 Task: Send an email with the signature Amber Rodriguez with the subject Reminder for collaboration and the message Im following up on the request for additional project funding. Can you please advise on the status? from softage.10@softage.net to softage.9@softage.net and softage.8@softage.net
Action: Mouse moved to (88, 91)
Screenshot: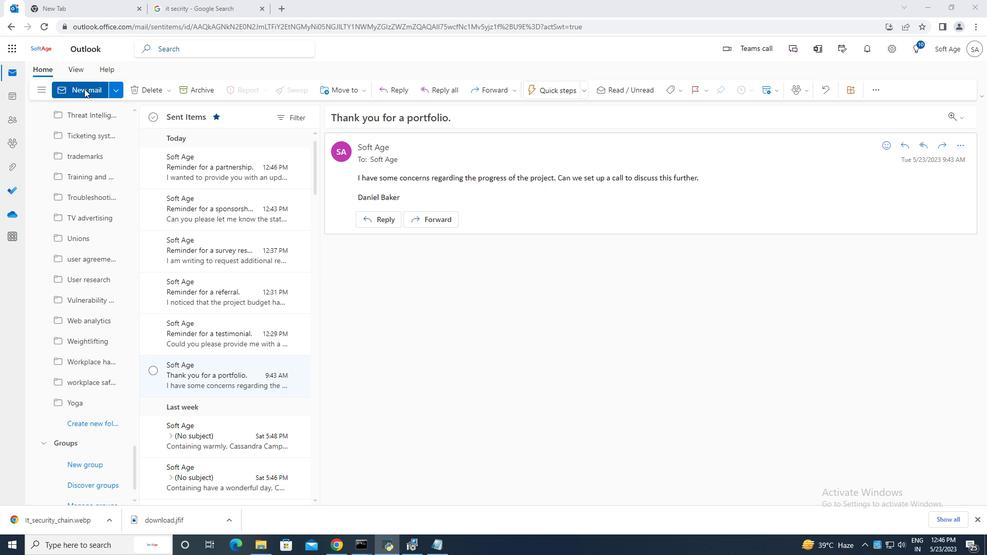 
Action: Mouse pressed left at (88, 91)
Screenshot: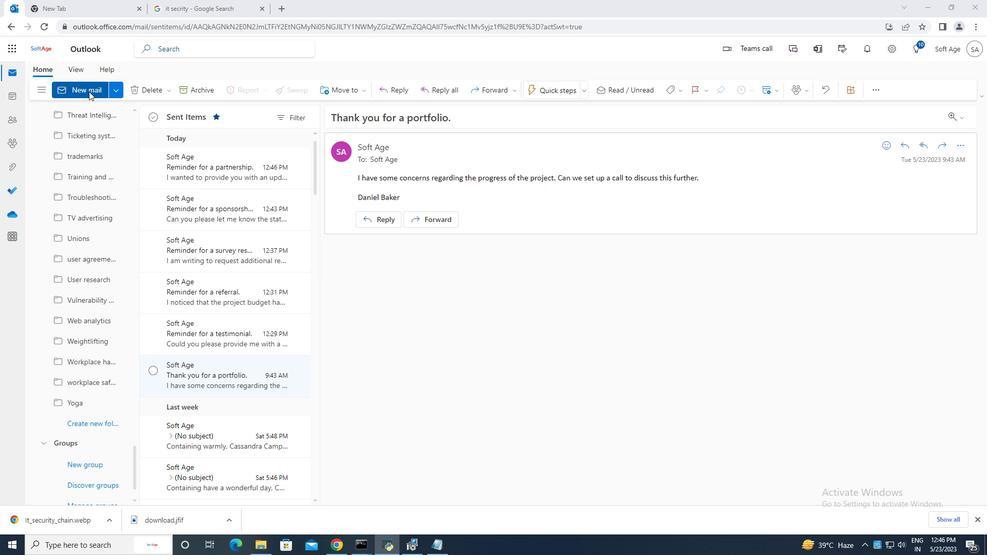 
Action: Mouse moved to (662, 91)
Screenshot: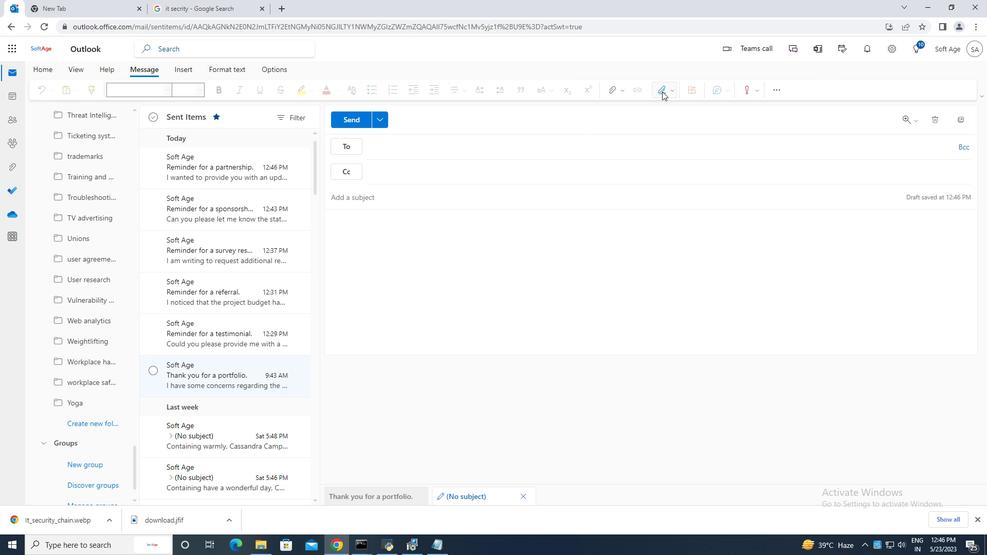 
Action: Mouse pressed left at (662, 91)
Screenshot: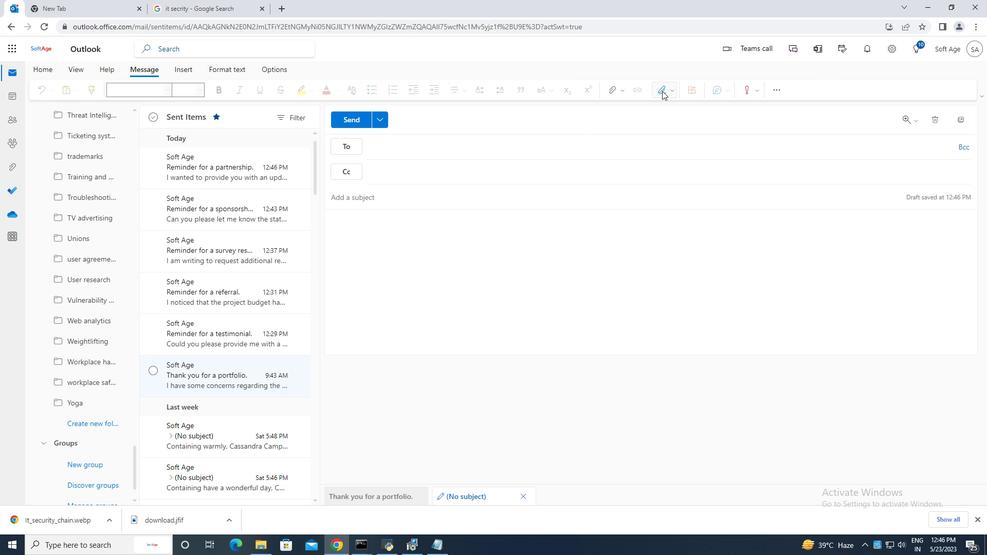 
Action: Mouse moved to (651, 130)
Screenshot: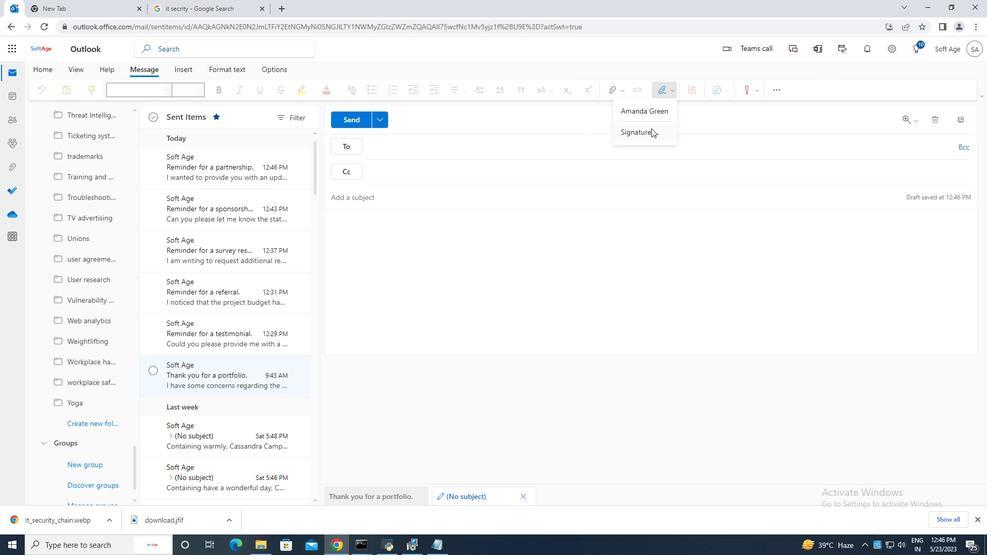 
Action: Mouse pressed left at (651, 130)
Screenshot: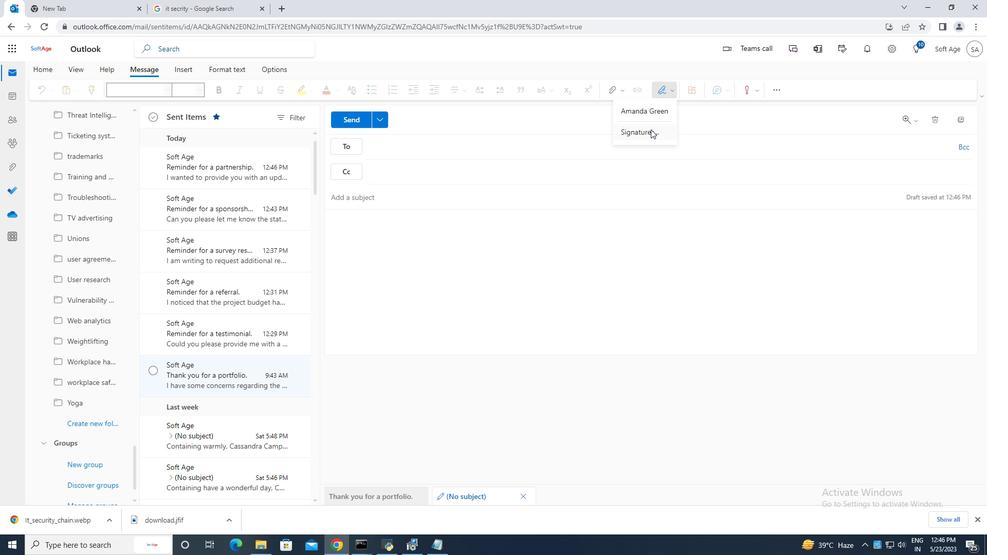
Action: Mouse moved to (707, 174)
Screenshot: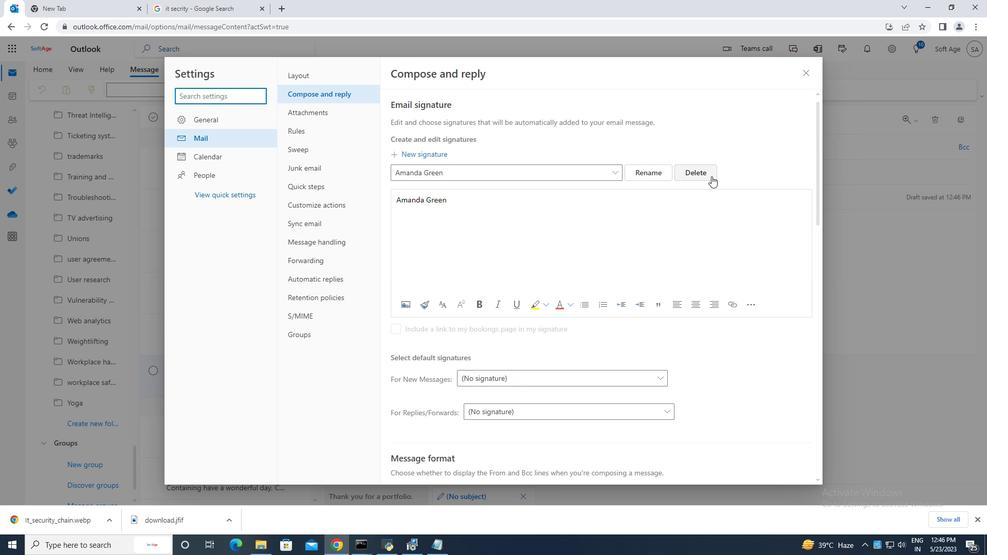 
Action: Mouse pressed left at (707, 174)
Screenshot: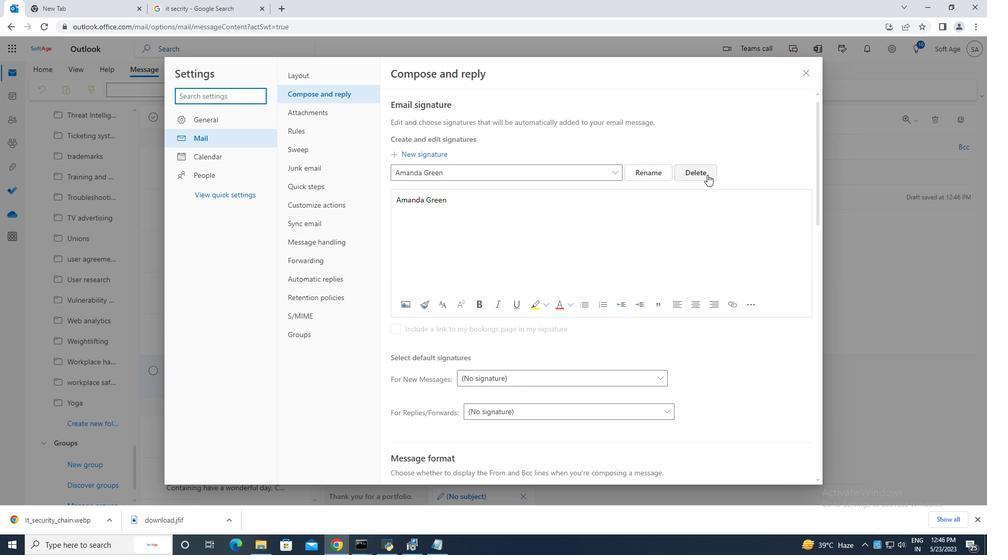 
Action: Mouse moved to (454, 172)
Screenshot: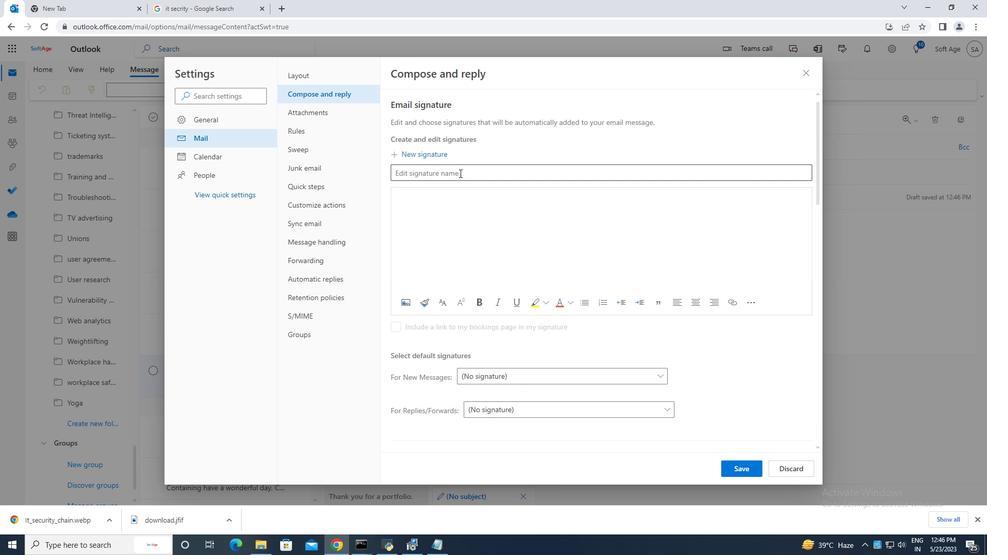 
Action: Mouse pressed left at (454, 172)
Screenshot: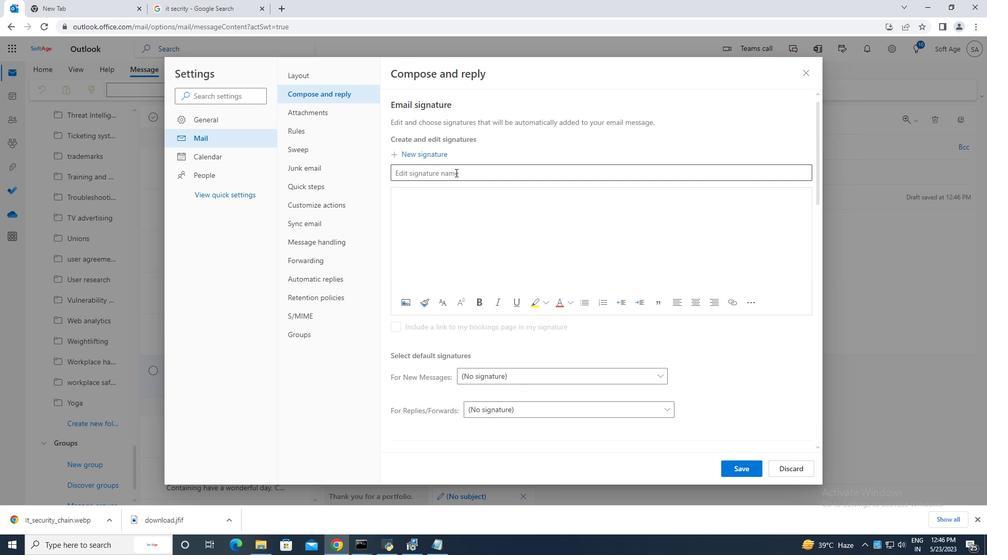 
Action: Key pressed <Key.caps_lock>AMBER<Key.space><Key.backspace><Key.backspace><Key.backspace><Key.backspace><Key.backspace><Key.caps_lock>mber<Key.space><Key.caps_lock>R<Key.caps_lock>odriguez<Key.space>
Screenshot: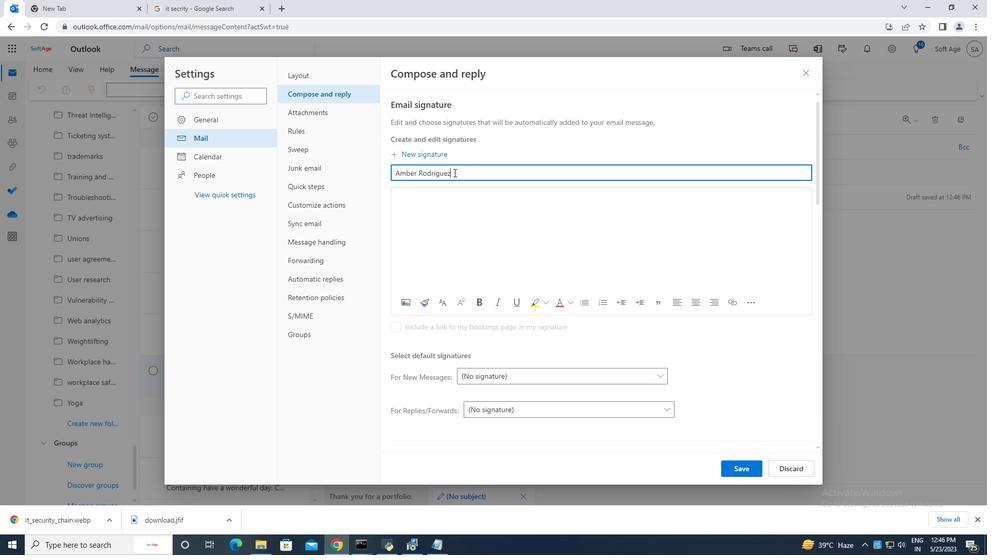 
Action: Mouse moved to (419, 196)
Screenshot: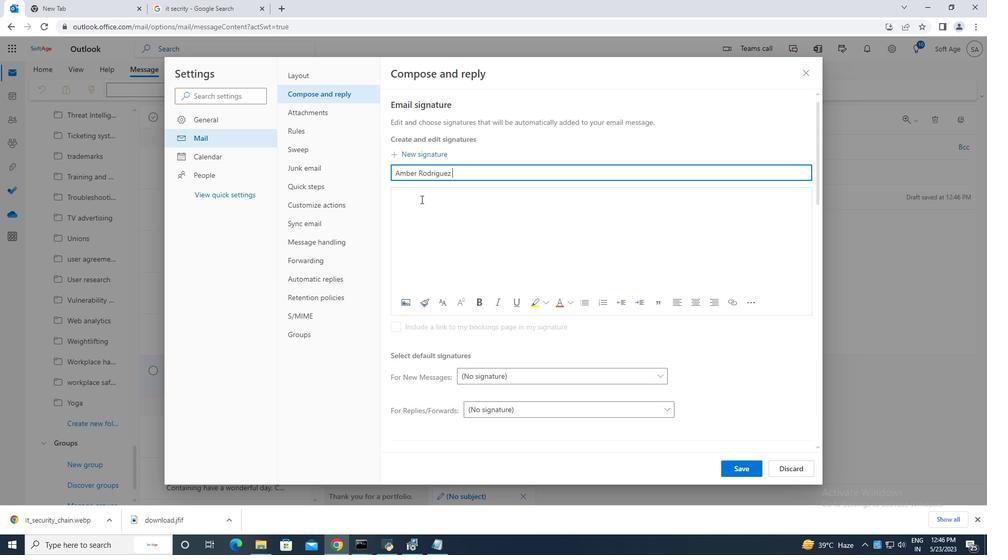 
Action: Mouse pressed left at (419, 196)
Screenshot: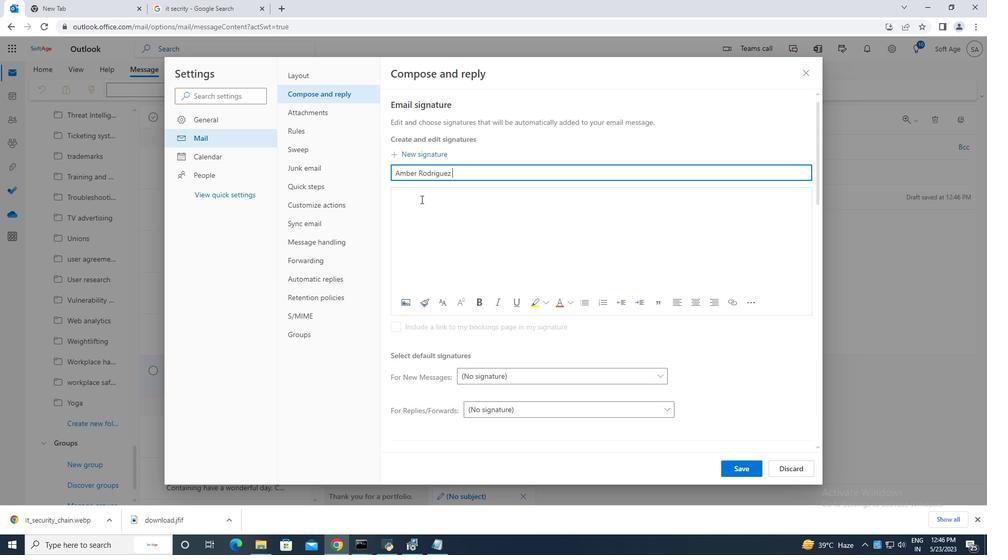 
Action: Mouse moved to (422, 198)
Screenshot: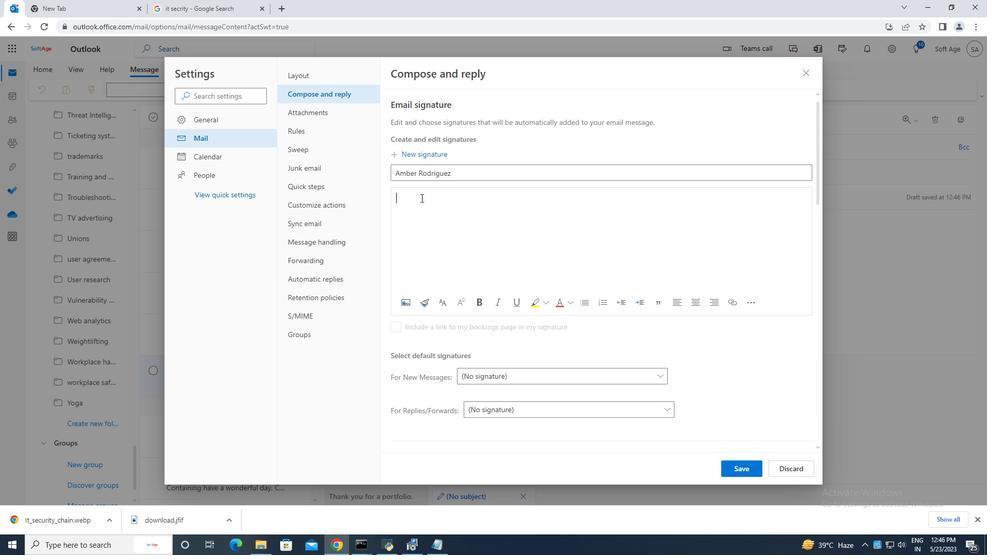 
Action: Key pressed <Key.caps_lock>A<Key.caps_lock>mber<Key.space><Key.caps_lock>R<Key.caps_lock>odriguez
Screenshot: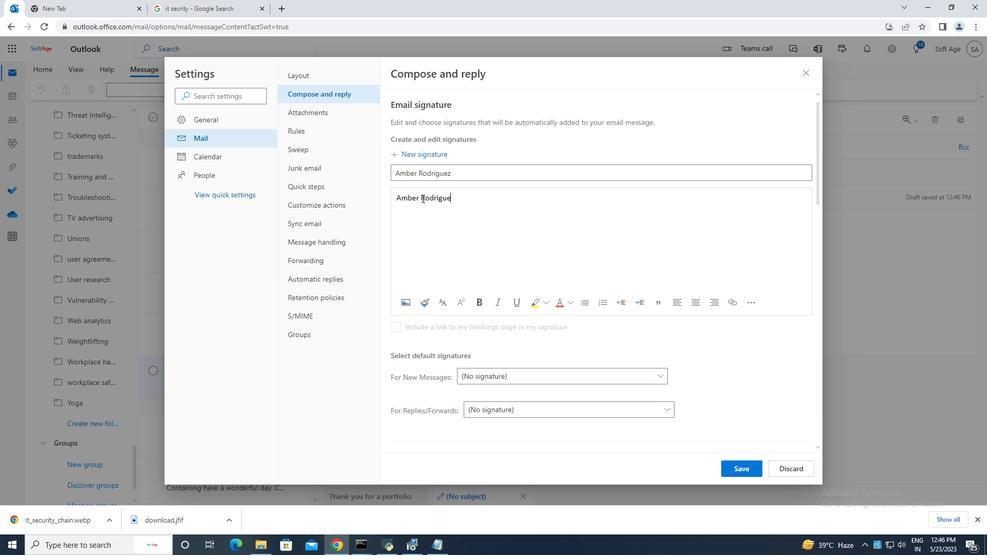 
Action: Mouse moved to (750, 466)
Screenshot: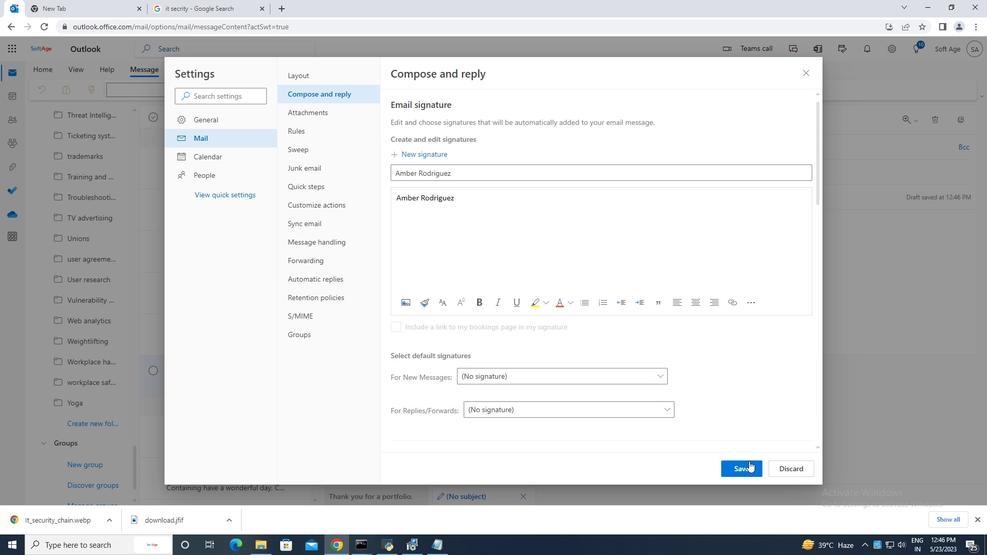 
Action: Mouse pressed left at (750, 466)
Screenshot: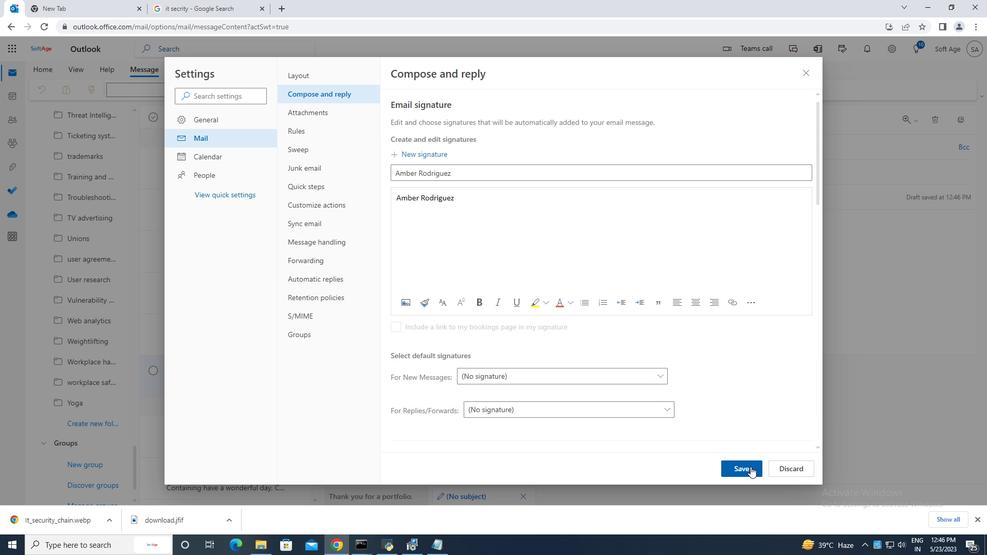 
Action: Mouse moved to (804, 75)
Screenshot: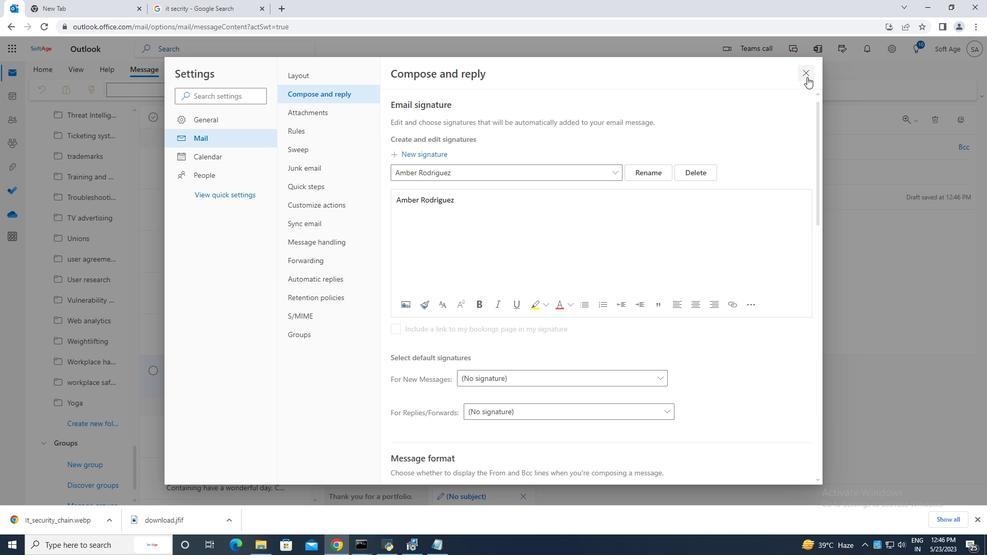
Action: Mouse pressed left at (804, 75)
Screenshot: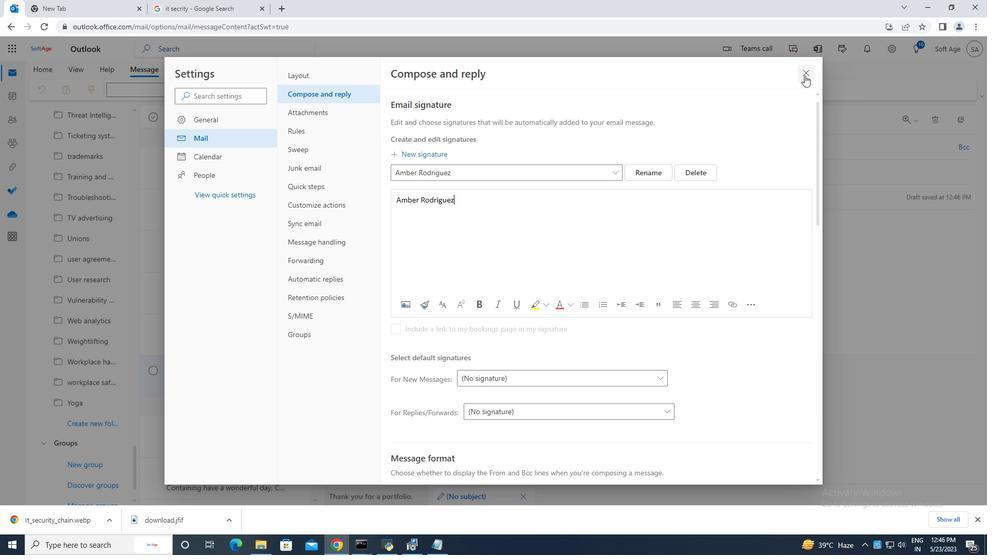 
Action: Mouse moved to (666, 92)
Screenshot: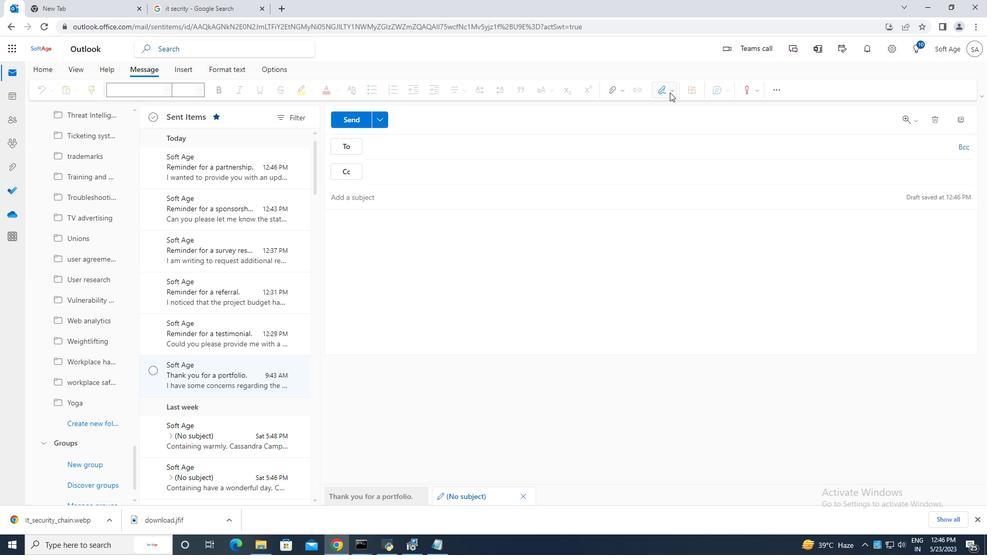 
Action: Mouse pressed left at (666, 92)
Screenshot: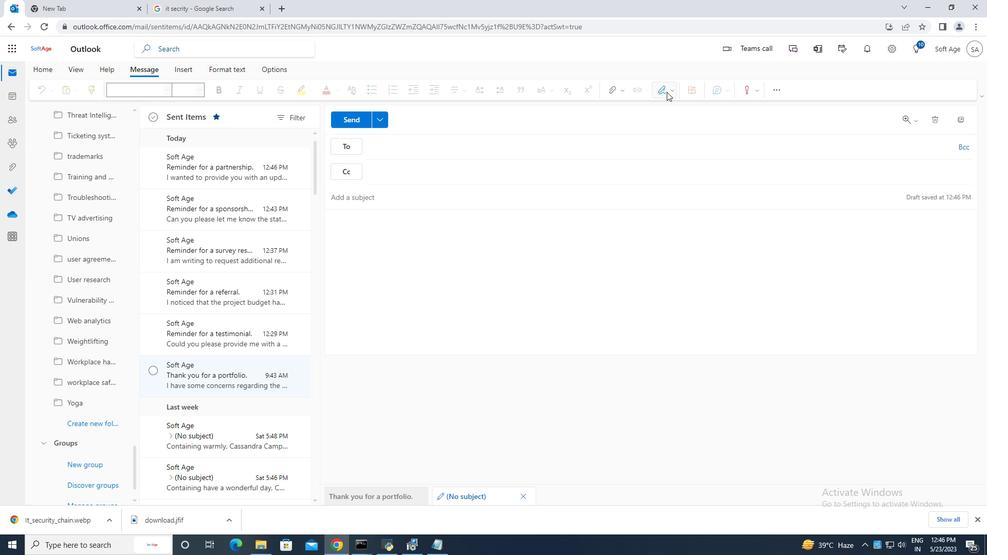 
Action: Mouse moved to (636, 112)
Screenshot: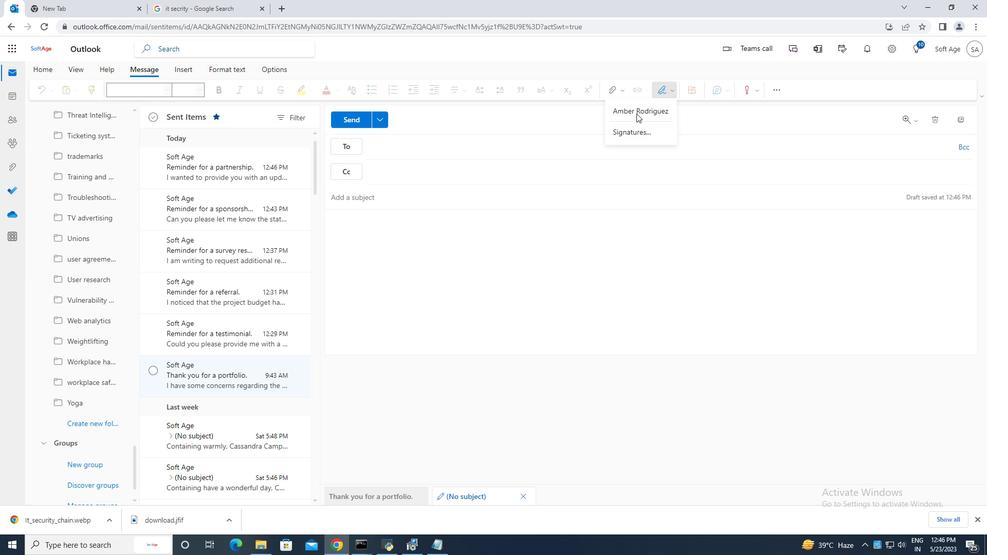 
Action: Mouse pressed left at (636, 112)
Screenshot: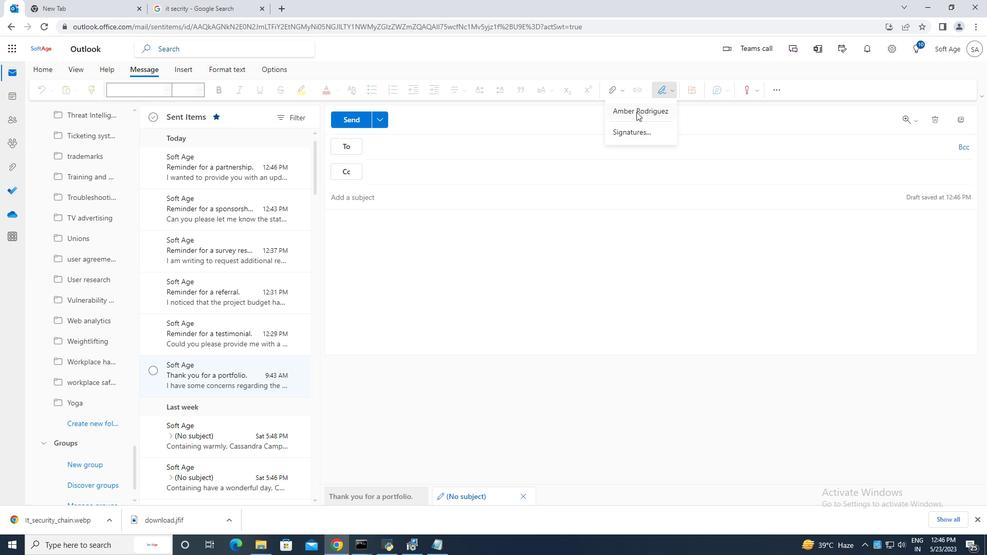 
Action: Mouse moved to (352, 200)
Screenshot: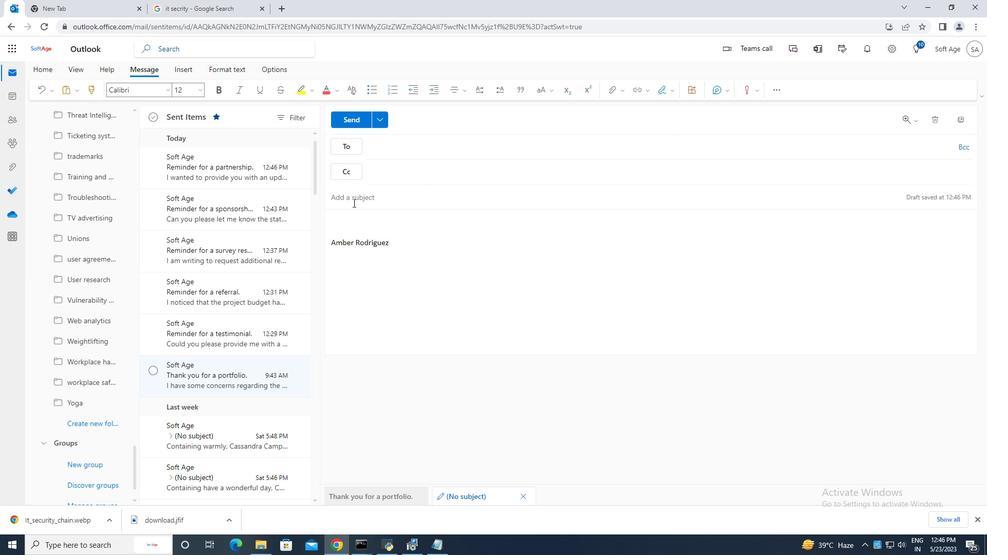 
Action: Mouse pressed left at (352, 200)
Screenshot: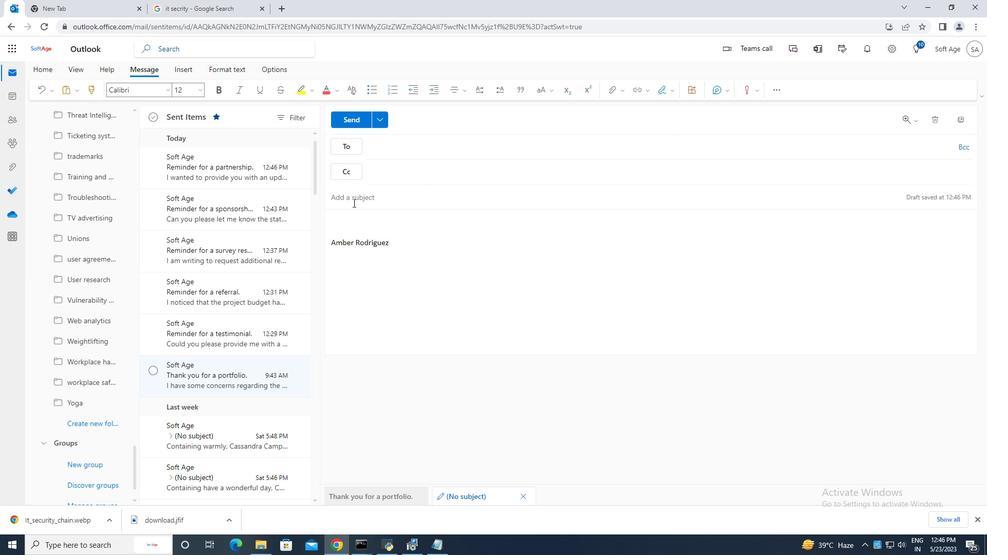 
Action: Mouse moved to (352, 199)
Screenshot: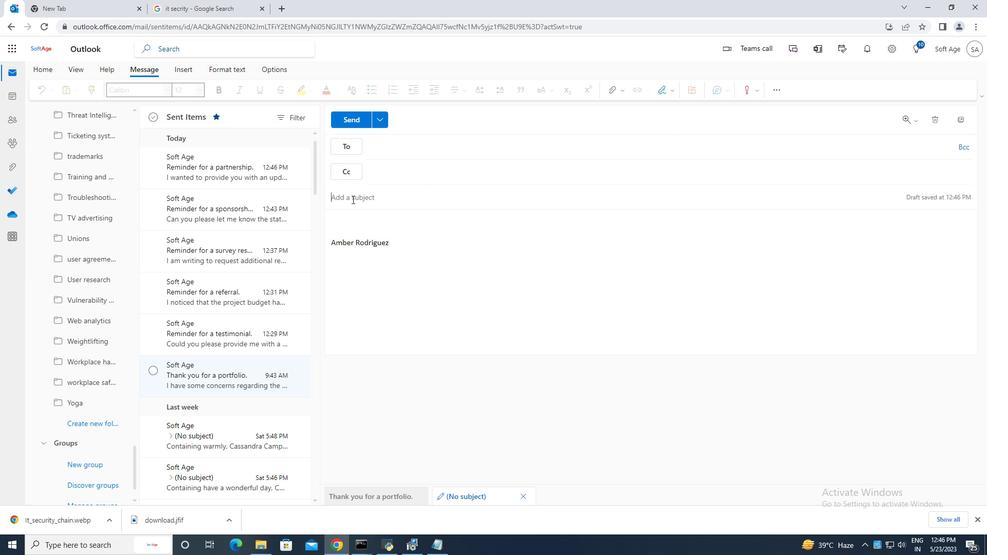 
Action: Key pressed <Key.caps_lock>R<Key.caps_lock>eminder<Key.space>for<Key.space>cola<Key.backspace>la<Key.space><Key.backspace>boration<Key.space><Key.backspace>.
Screenshot: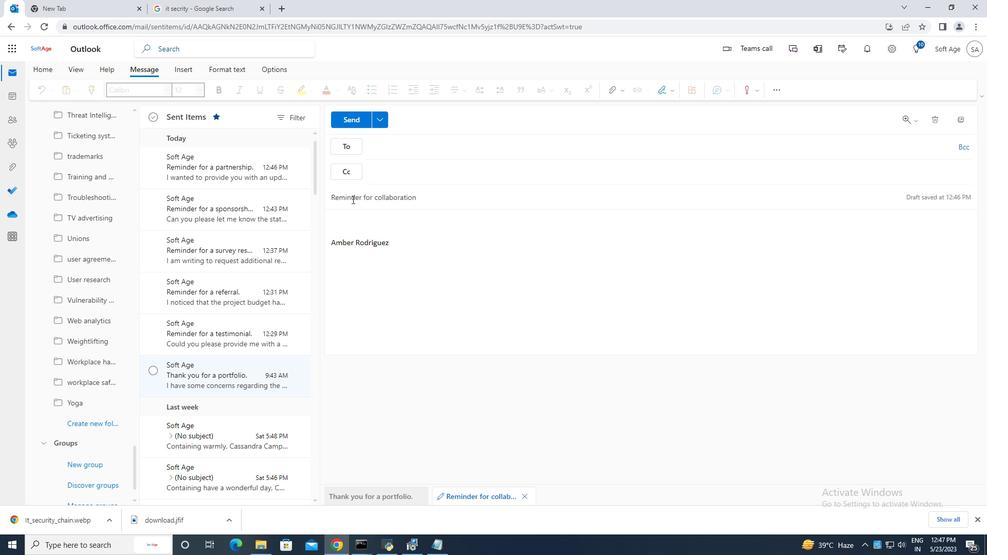 
Action: Mouse moved to (351, 226)
Screenshot: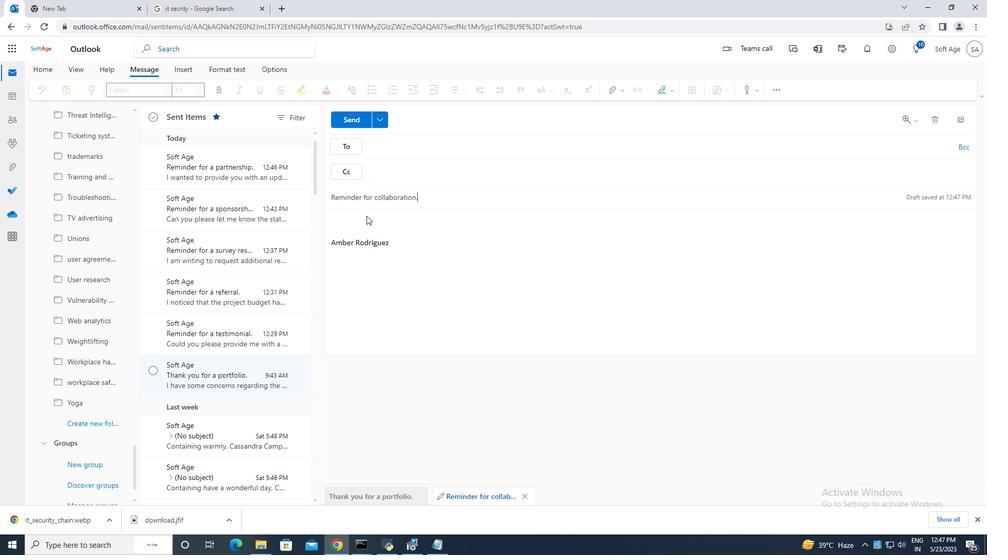 
Action: Mouse pressed left at (351, 226)
Screenshot: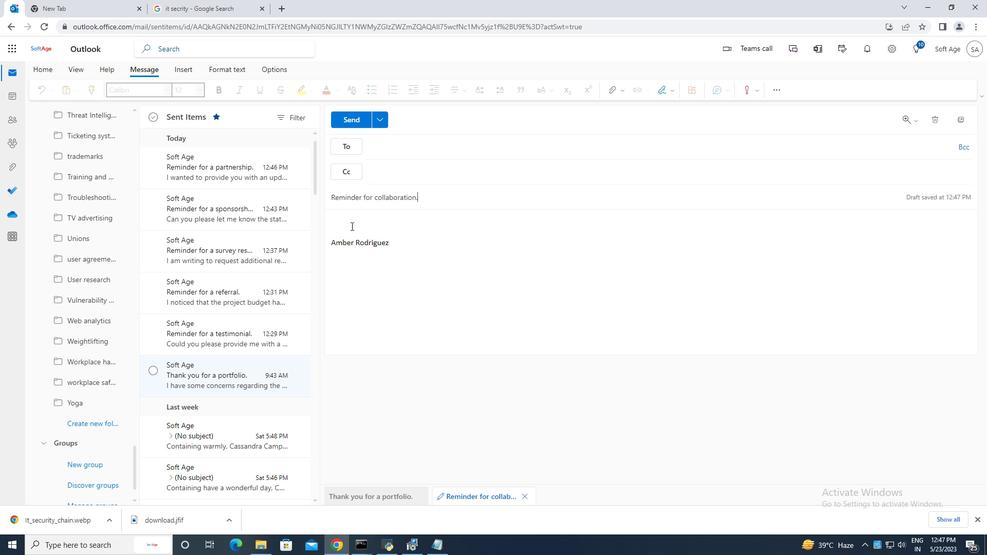 
Action: Mouse moved to (348, 223)
Screenshot: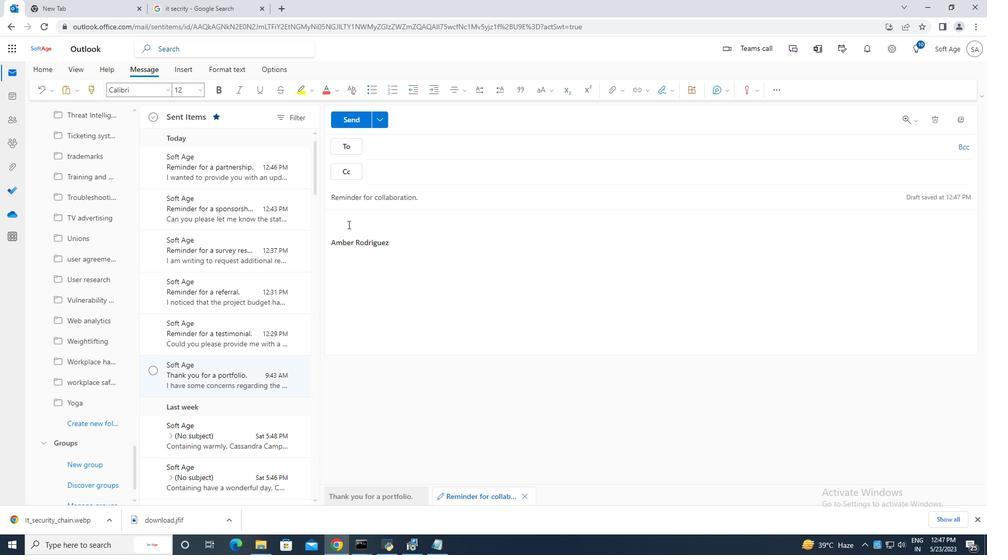 
Action: Mouse pressed left at (348, 223)
Screenshot: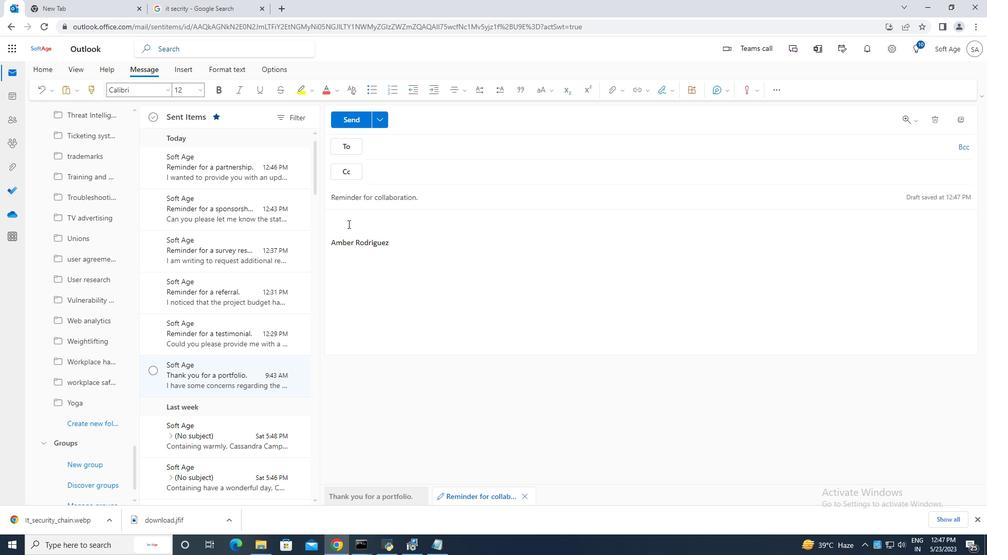 
Action: Key pressed <Key.caps_lock>I<Key.caps_lock><Key.space>am<Key.space>following<Key.space>up<Key.space>on<Key.space>the<Key.space>request<Key.space>for<Key.space>additional<Key.space>project<Key.space>funding.<Key.space><Key.caps_lock>C<Key.caps_lock>an<Key.space>you<Key.space>please<Key.space>advise<Key.space>on<Key.space>the<Key.space>status.
Screenshot: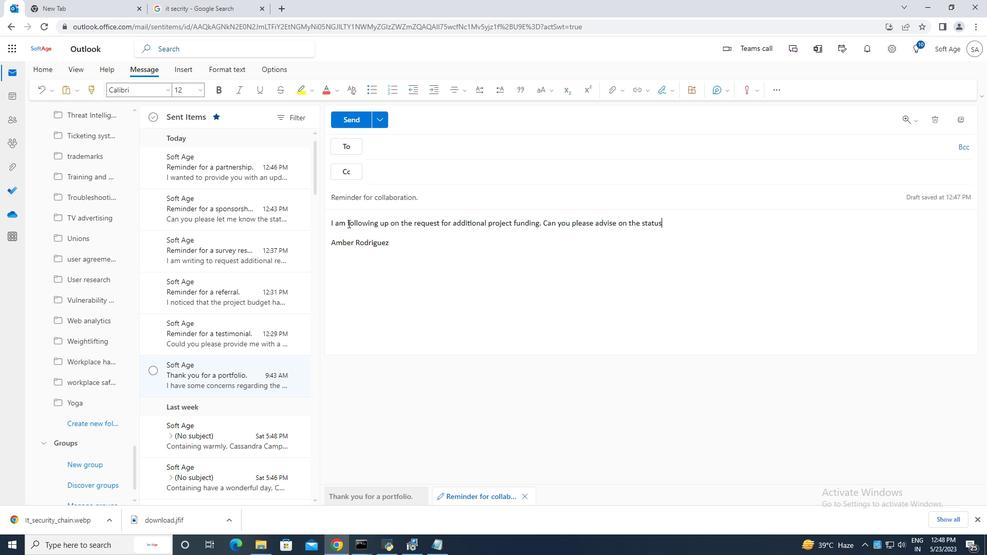 
Action: Mouse moved to (444, 150)
Screenshot: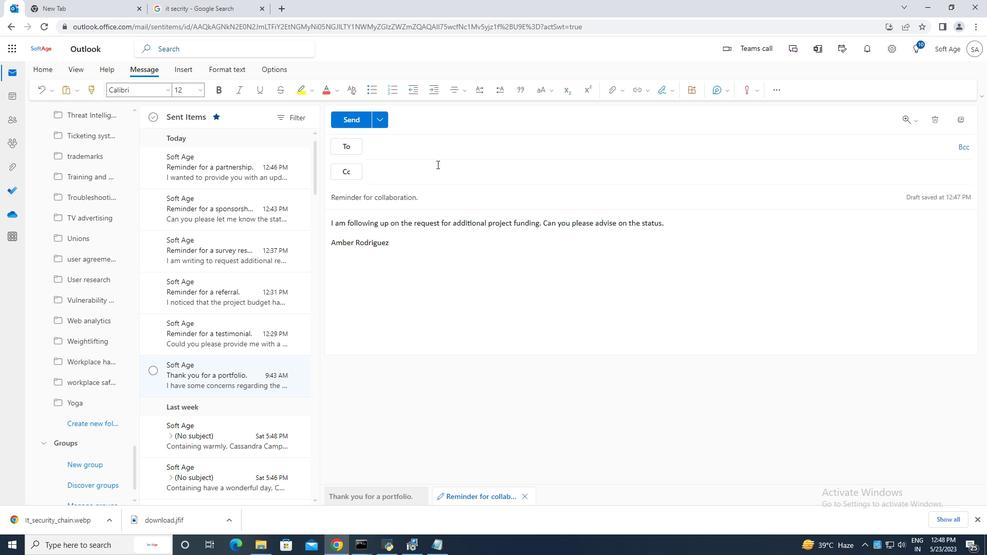 
Action: Mouse pressed left at (444, 150)
Screenshot: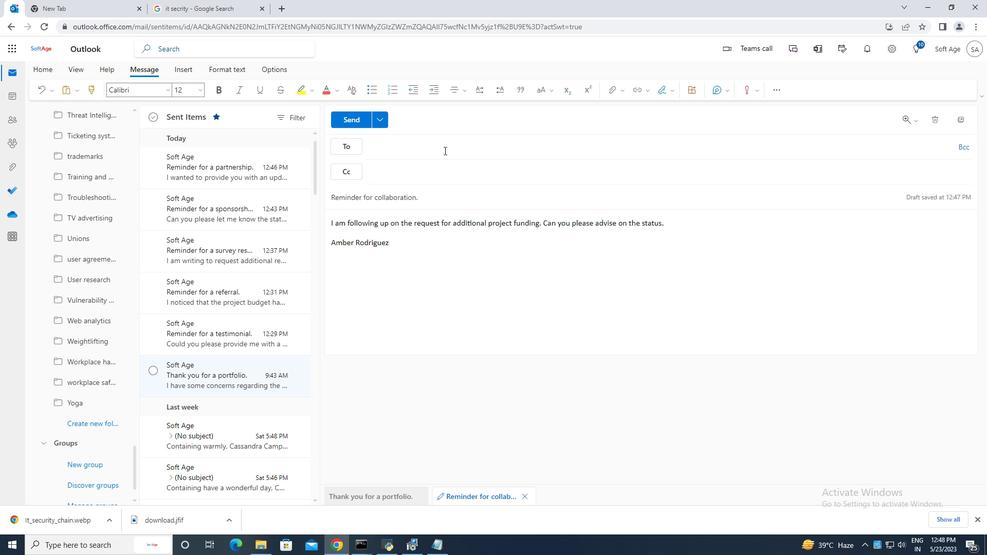 
Action: Mouse moved to (447, 148)
Screenshot: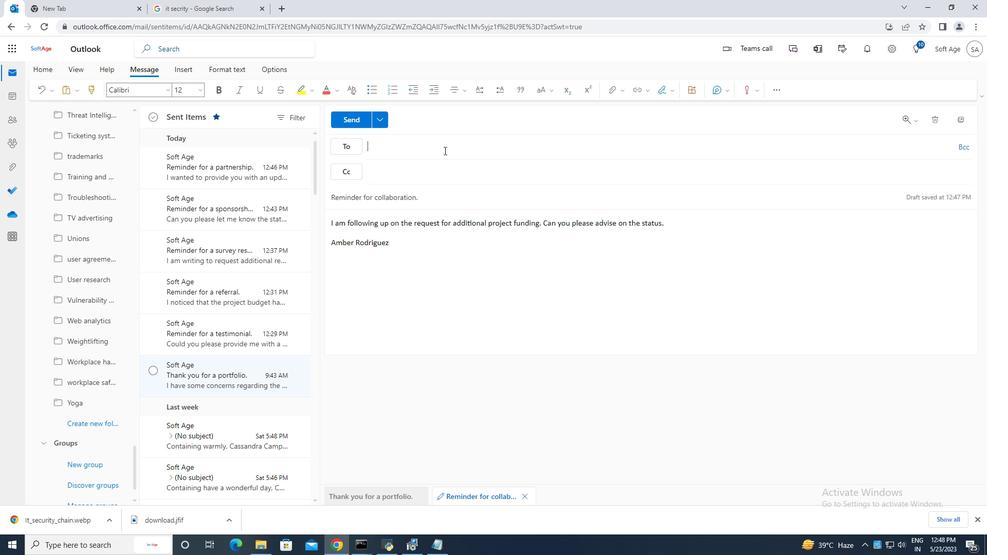 
Action: Key pressed softage.9<Key.shift>@
Screenshot: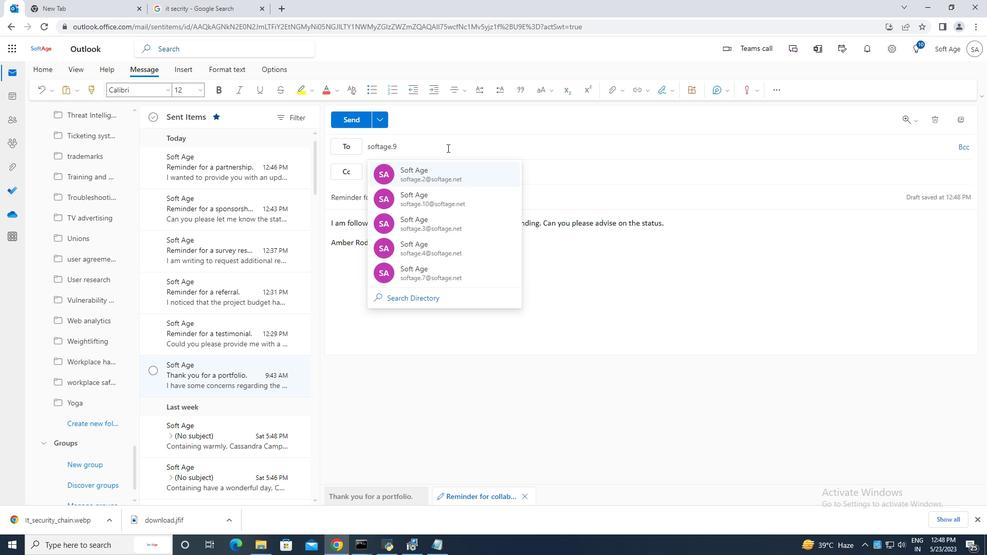 
Action: Mouse moved to (469, 165)
Screenshot: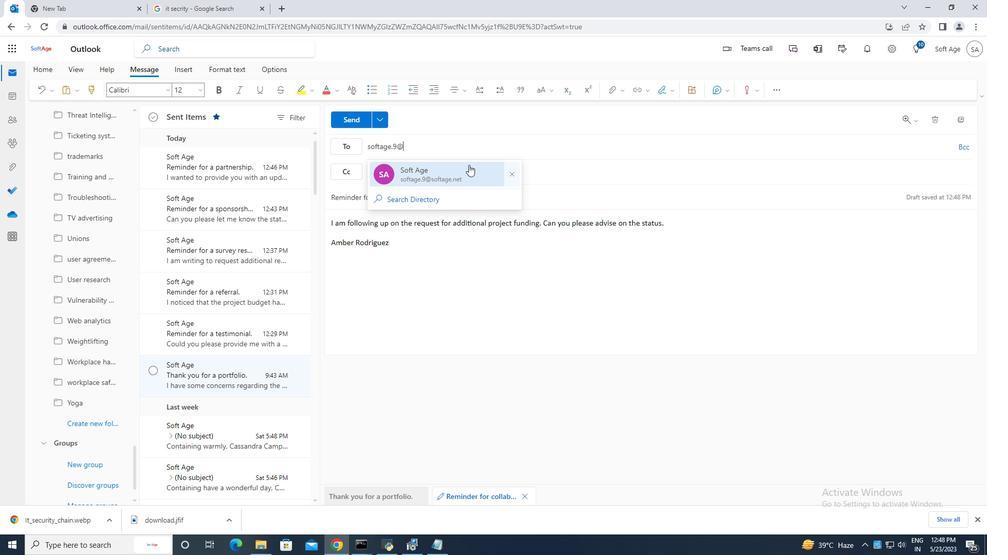 
Action: Mouse pressed left at (469, 165)
Screenshot: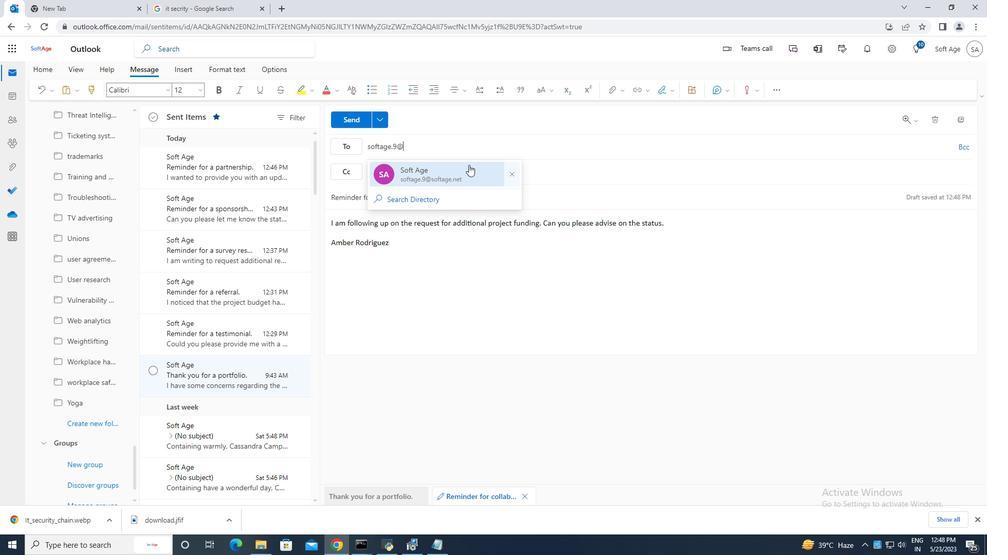 
Action: Mouse moved to (468, 165)
Screenshot: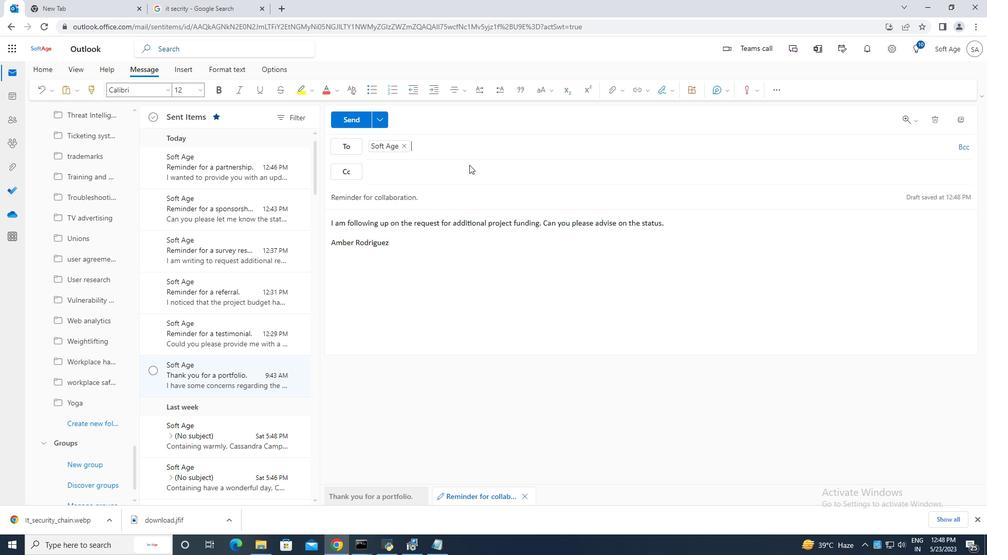 
Action: Key pressed softage.8<Key.shift><Key.shift><Key.shift>@
Screenshot: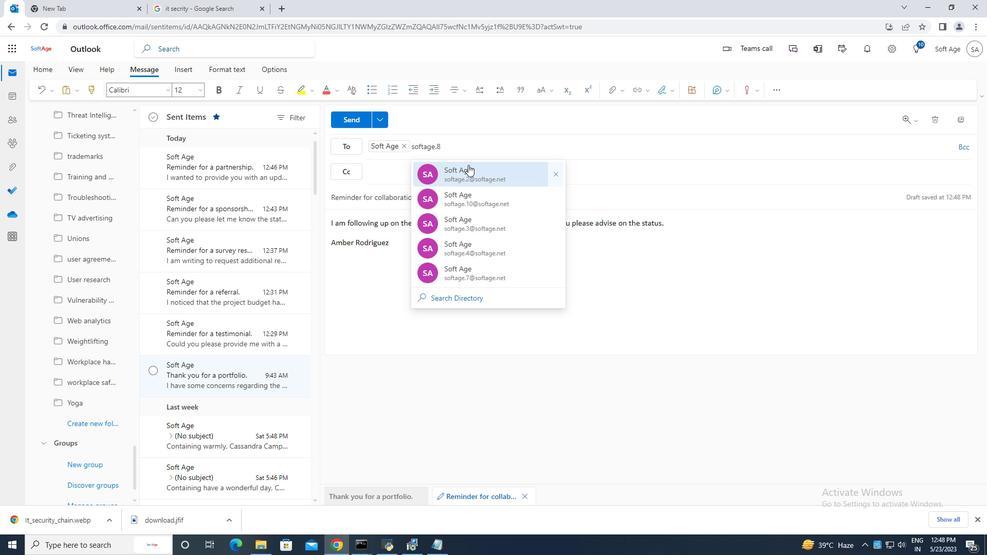 
Action: Mouse moved to (536, 176)
Screenshot: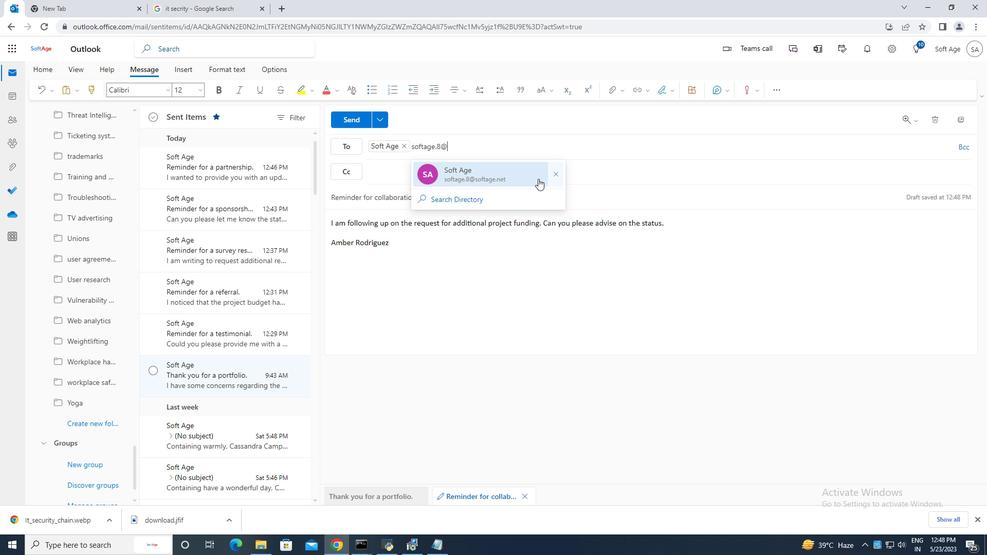 
Action: Mouse pressed left at (536, 176)
Screenshot: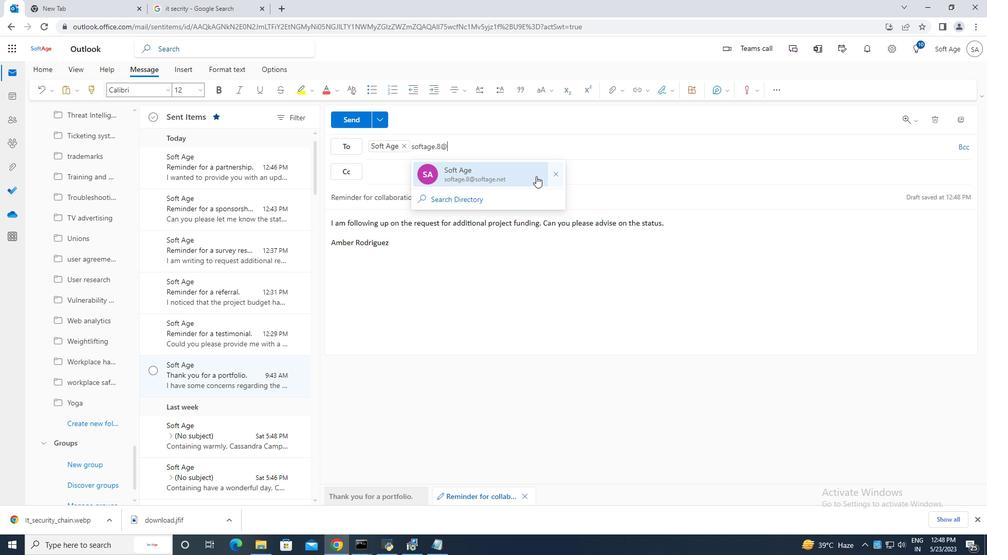 
Action: Mouse moved to (350, 114)
Screenshot: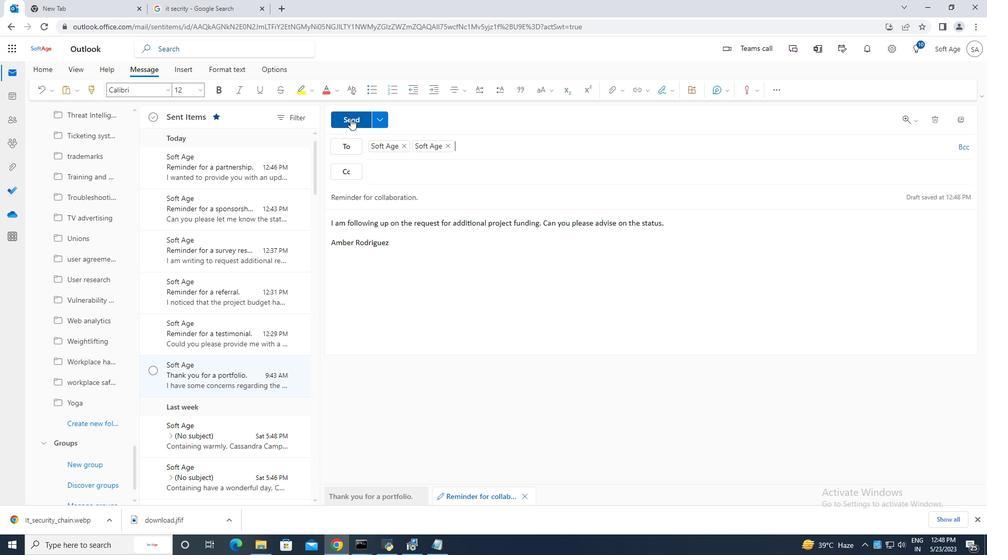 
Action: Mouse pressed left at (350, 116)
Screenshot: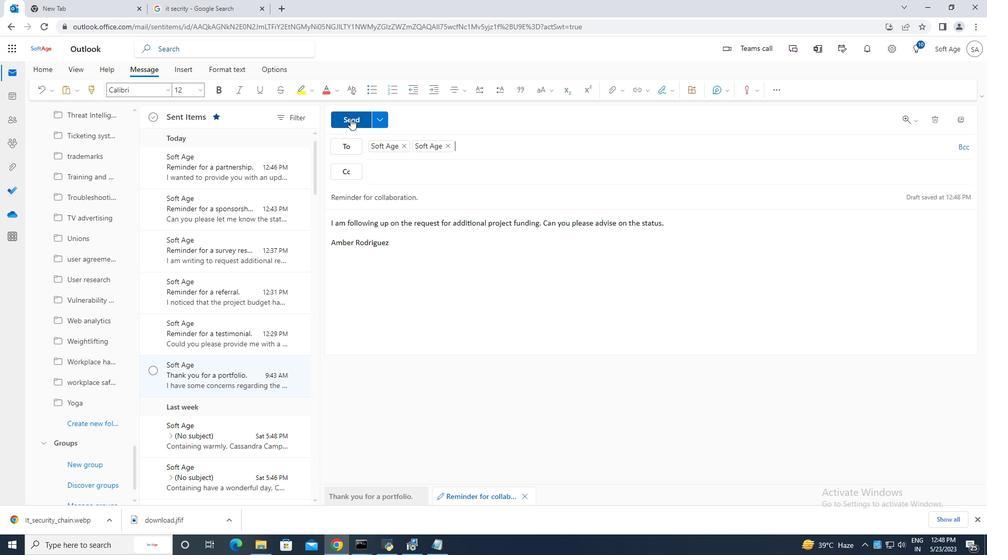 
